 Task: Update the down payment of the saved search to $10,000.
Action: Mouse moved to (964, 143)
Screenshot: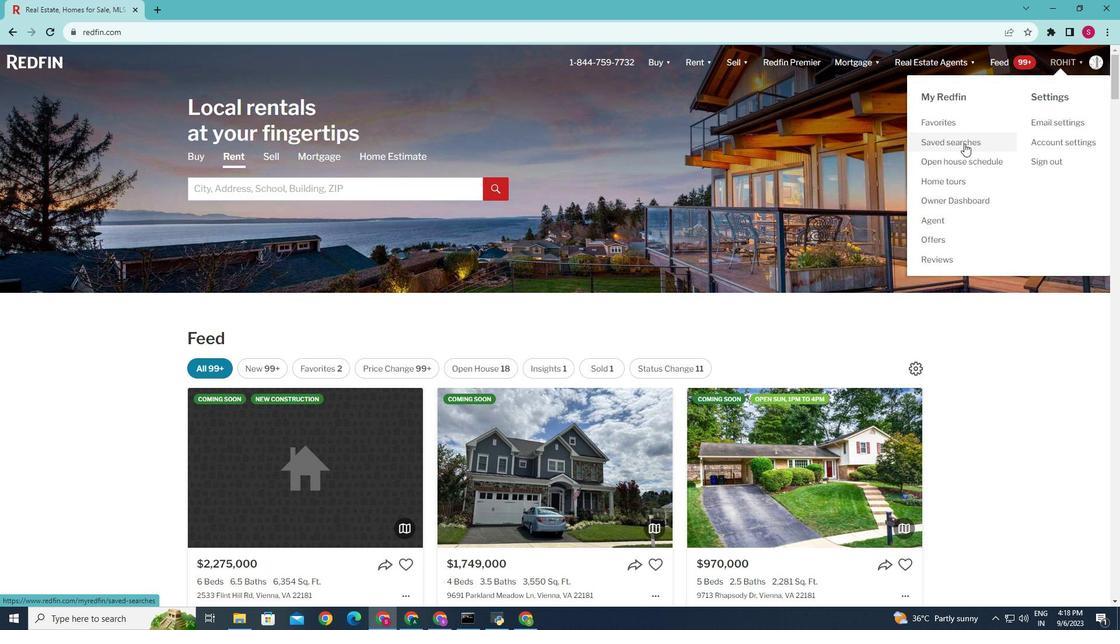 
Action: Mouse pressed left at (964, 143)
Screenshot: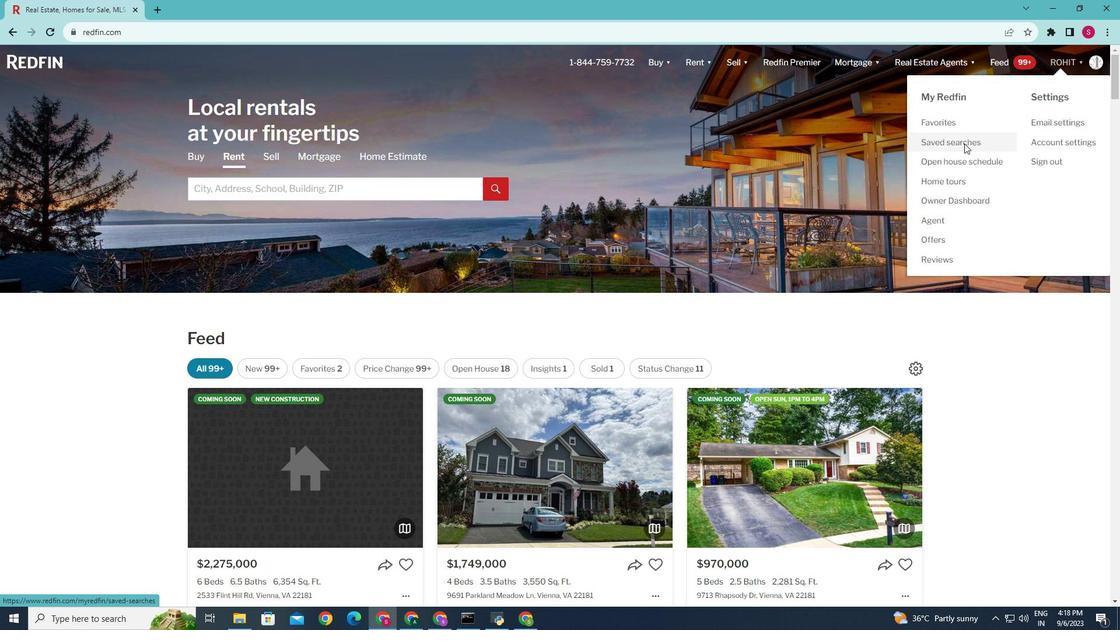 
Action: Mouse moved to (369, 280)
Screenshot: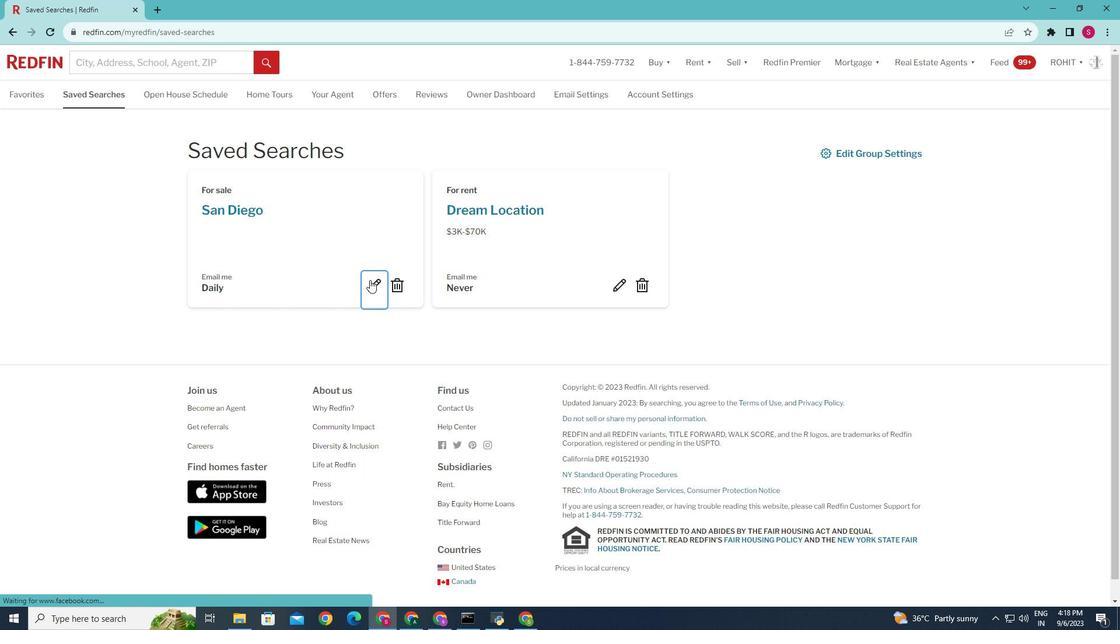 
Action: Mouse pressed left at (369, 280)
Screenshot: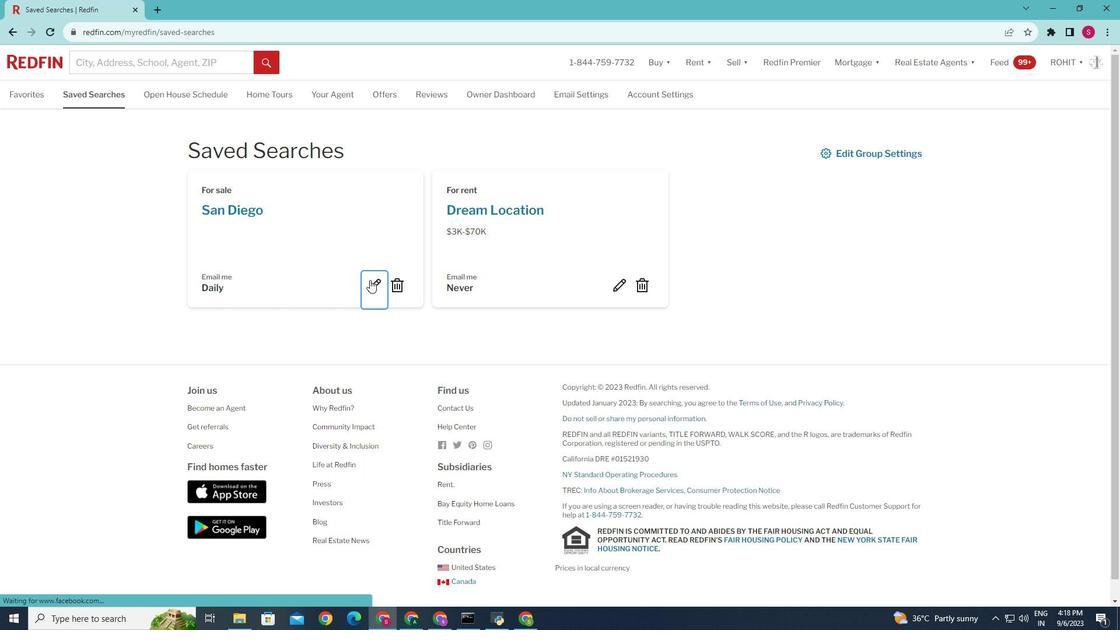 
Action: Mouse moved to (369, 284)
Screenshot: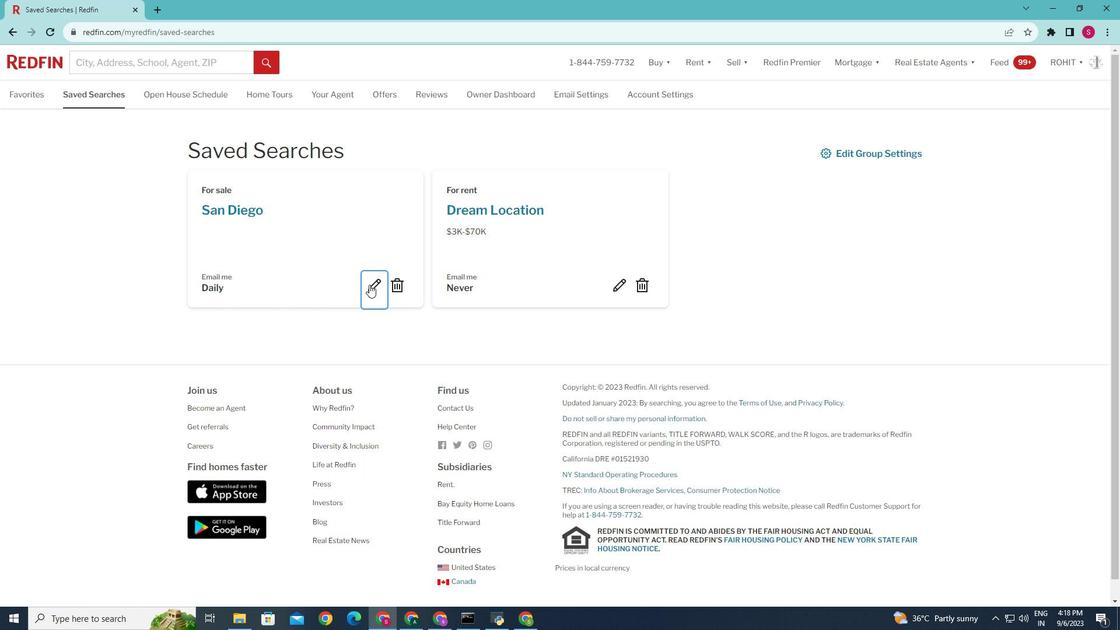 
Action: Mouse pressed left at (369, 284)
Screenshot: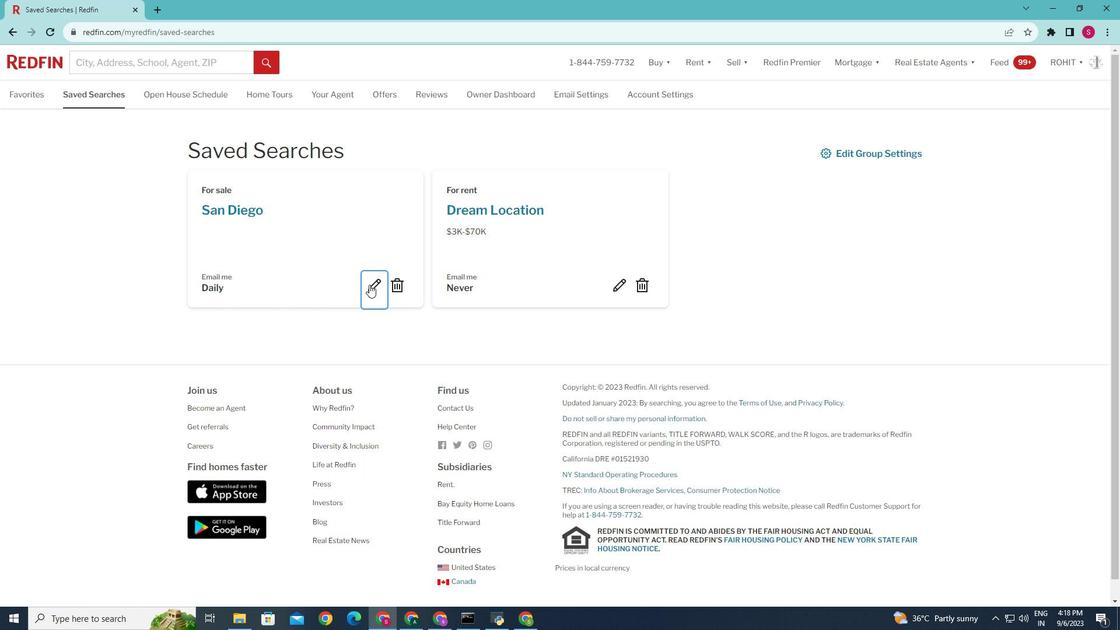 
Action: Mouse moved to (579, 390)
Screenshot: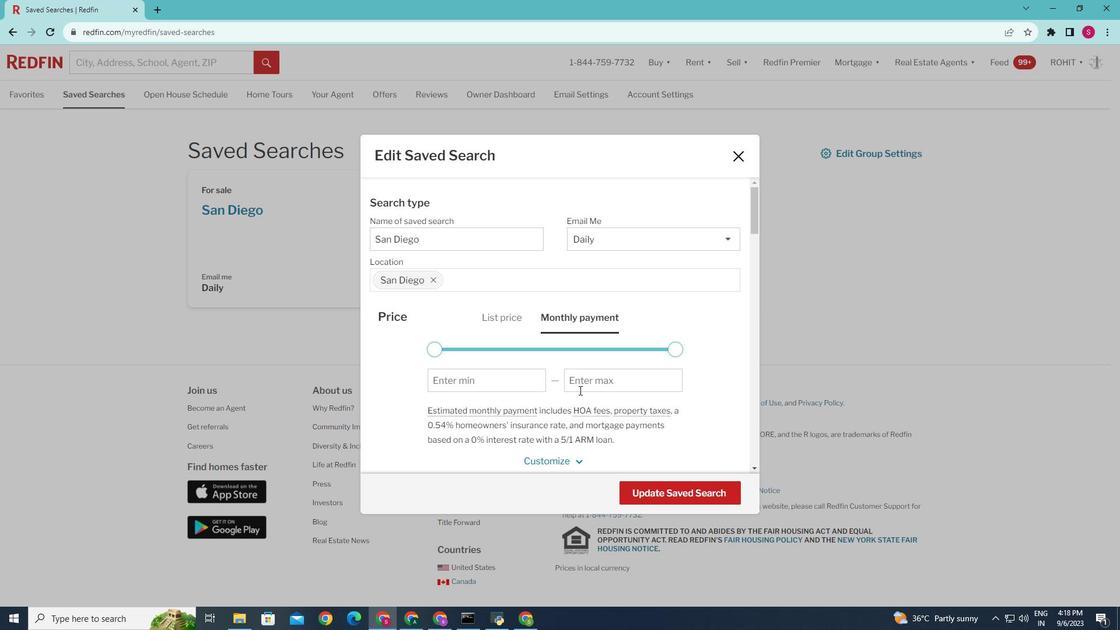 
Action: Mouse scrolled (579, 389) with delta (0, 0)
Screenshot: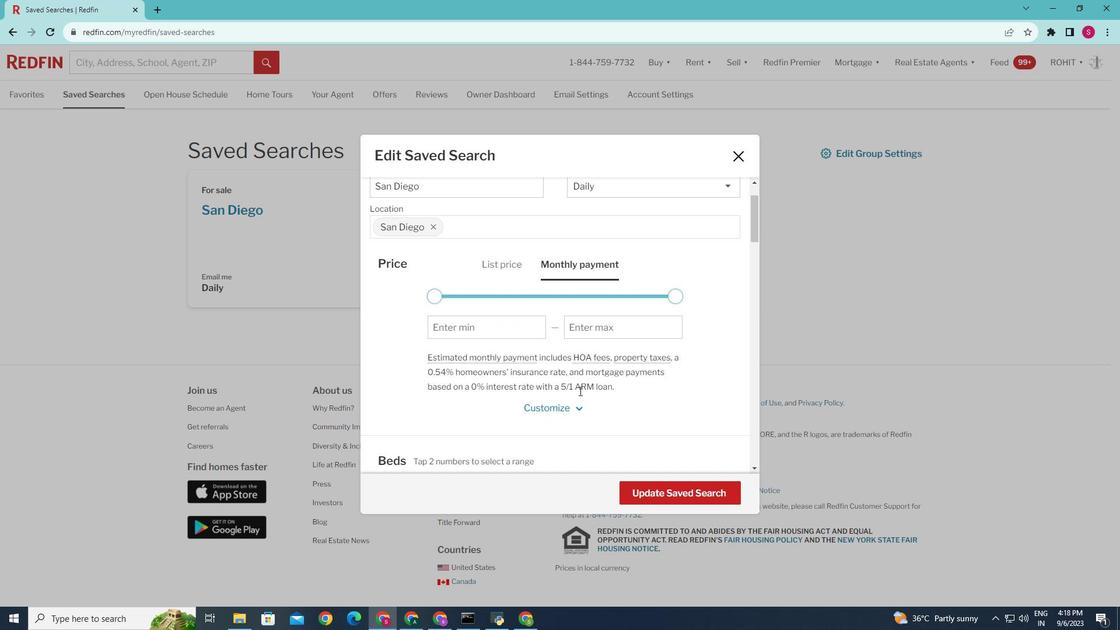 
Action: Mouse moved to (579, 391)
Screenshot: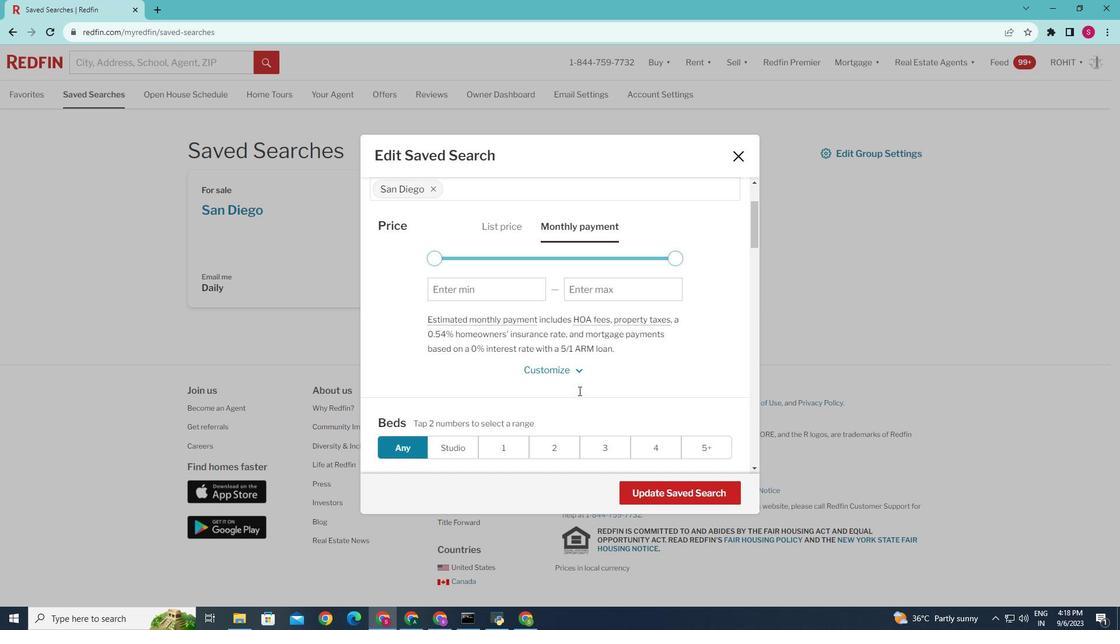 
Action: Mouse scrolled (579, 390) with delta (0, 0)
Screenshot: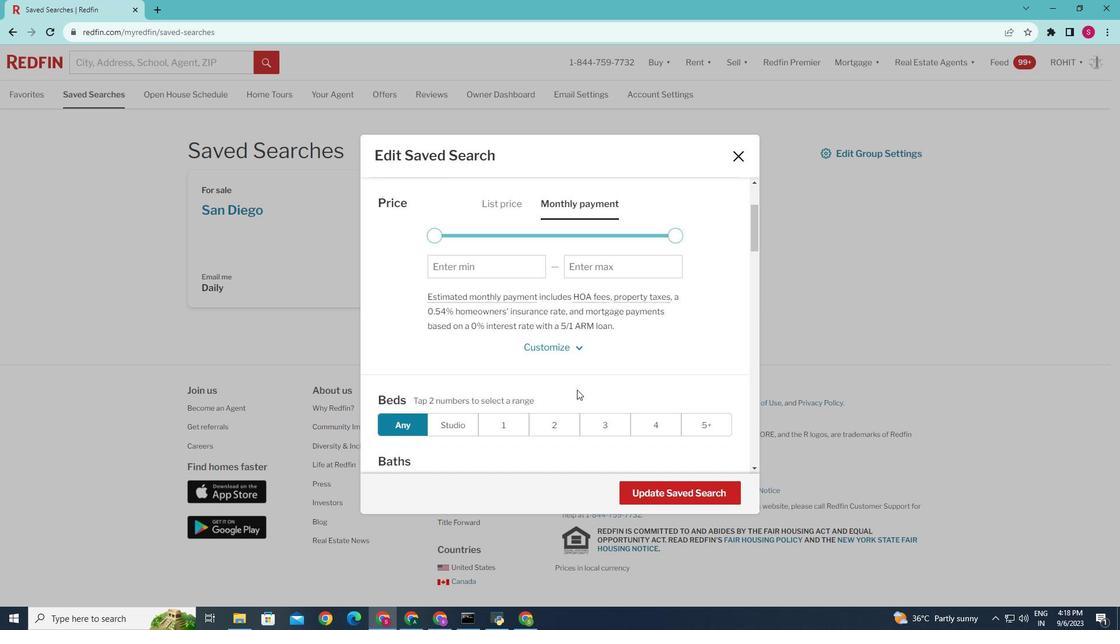 
Action: Mouse moved to (578, 391)
Screenshot: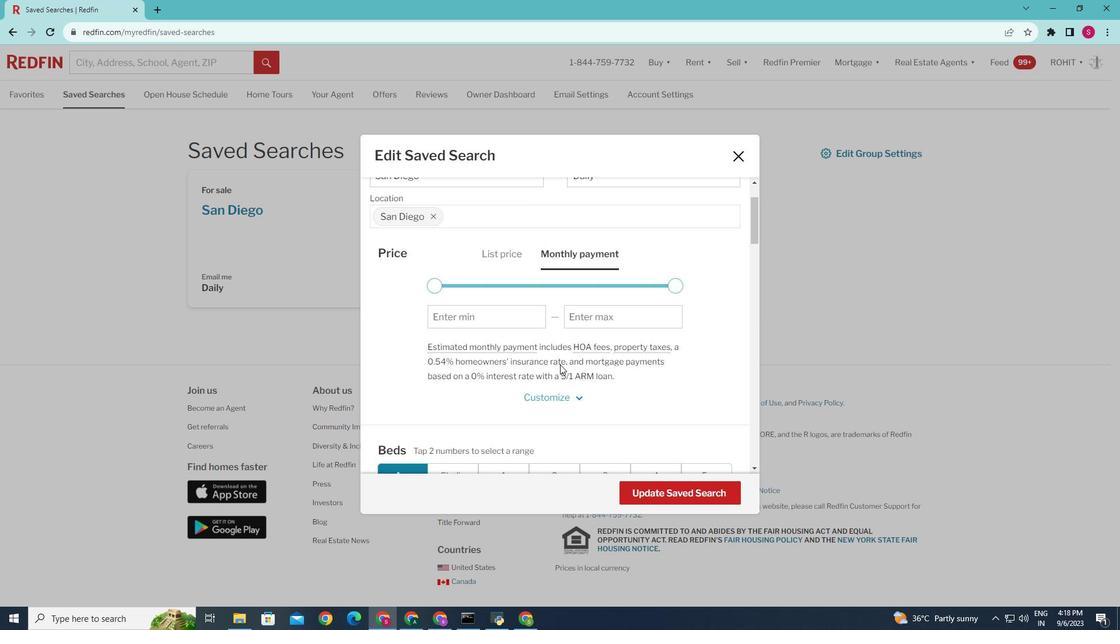 
Action: Mouse scrolled (578, 391) with delta (0, 0)
Screenshot: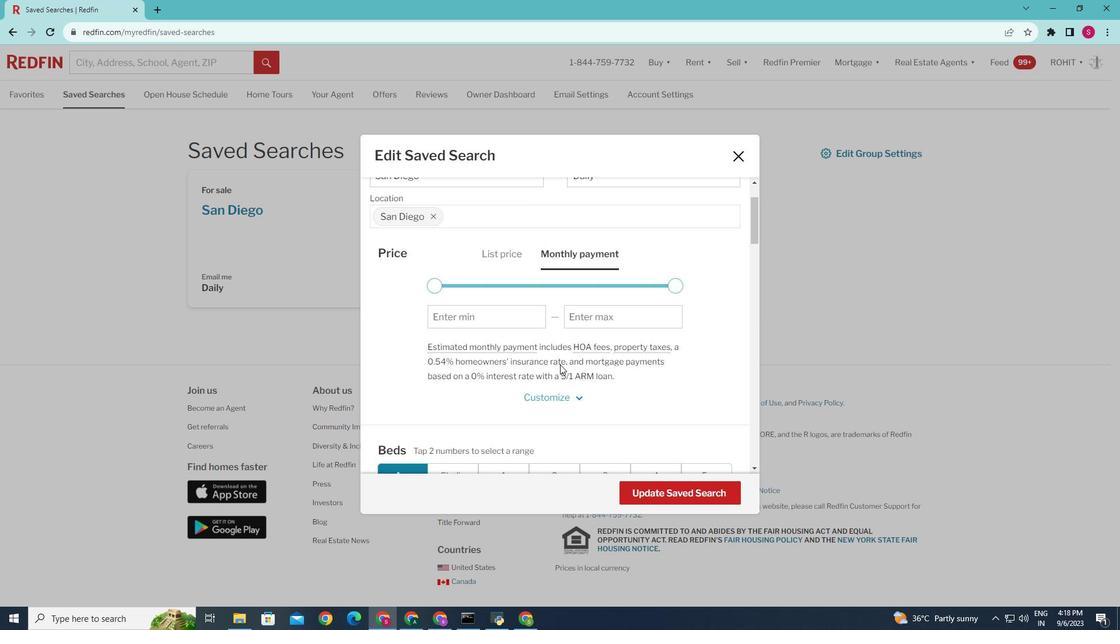 
Action: Mouse moved to (554, 399)
Screenshot: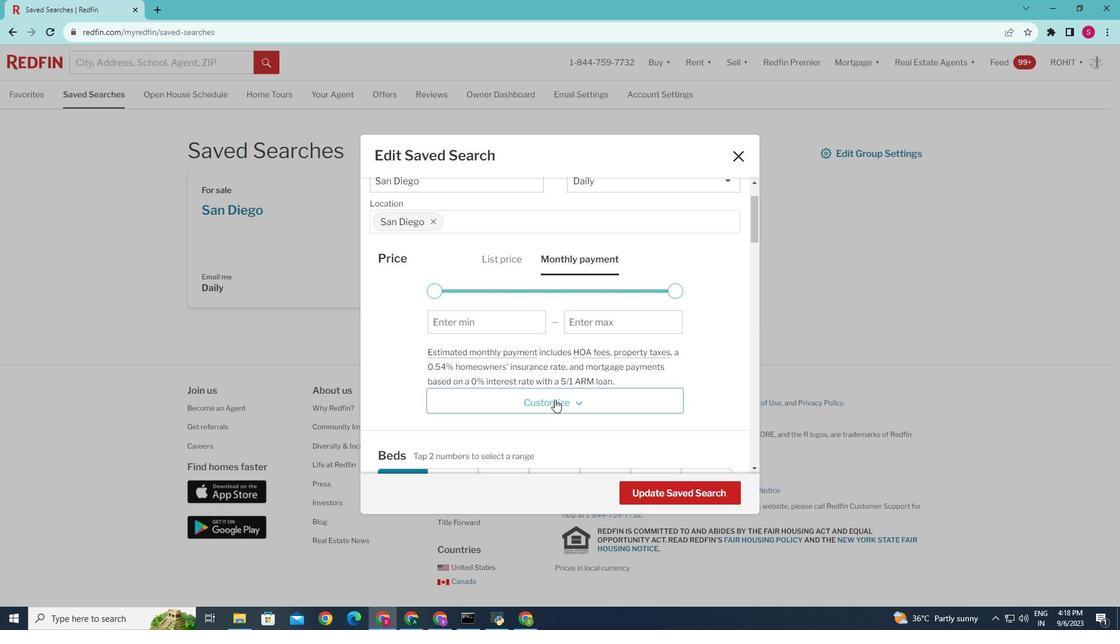
Action: Mouse pressed left at (554, 399)
Screenshot: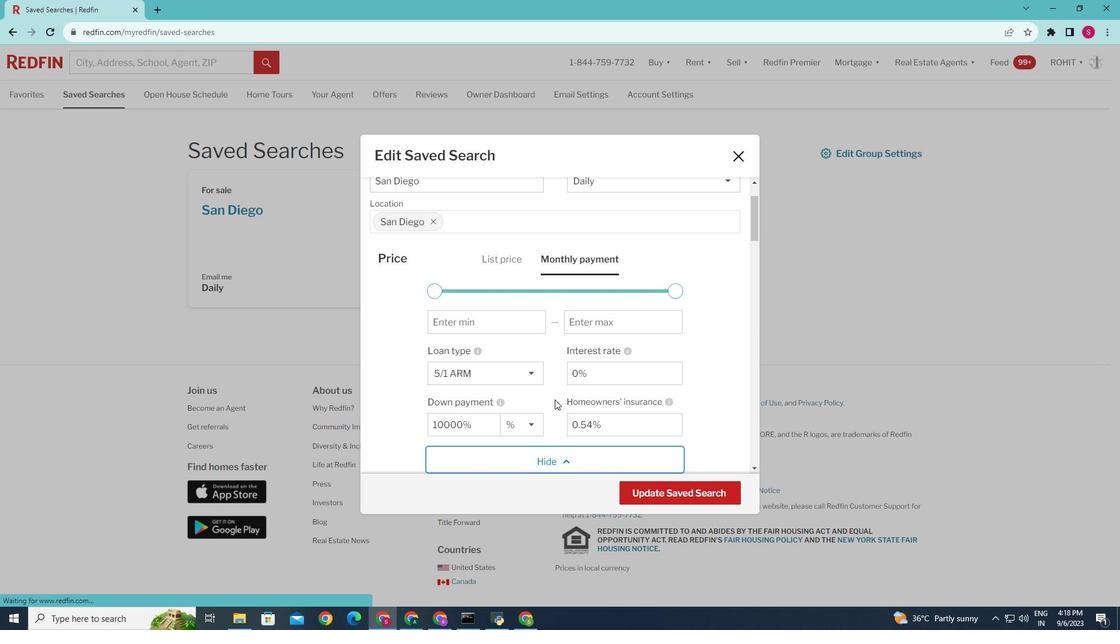 
Action: Mouse scrolled (554, 399) with delta (0, 0)
Screenshot: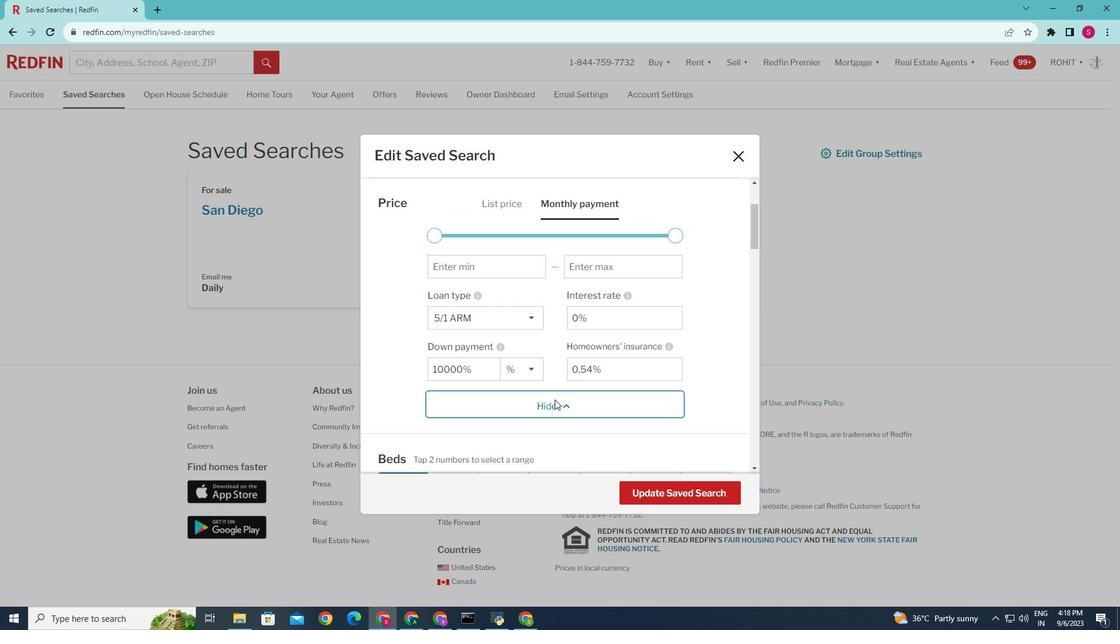 
Action: Mouse moved to (529, 366)
Screenshot: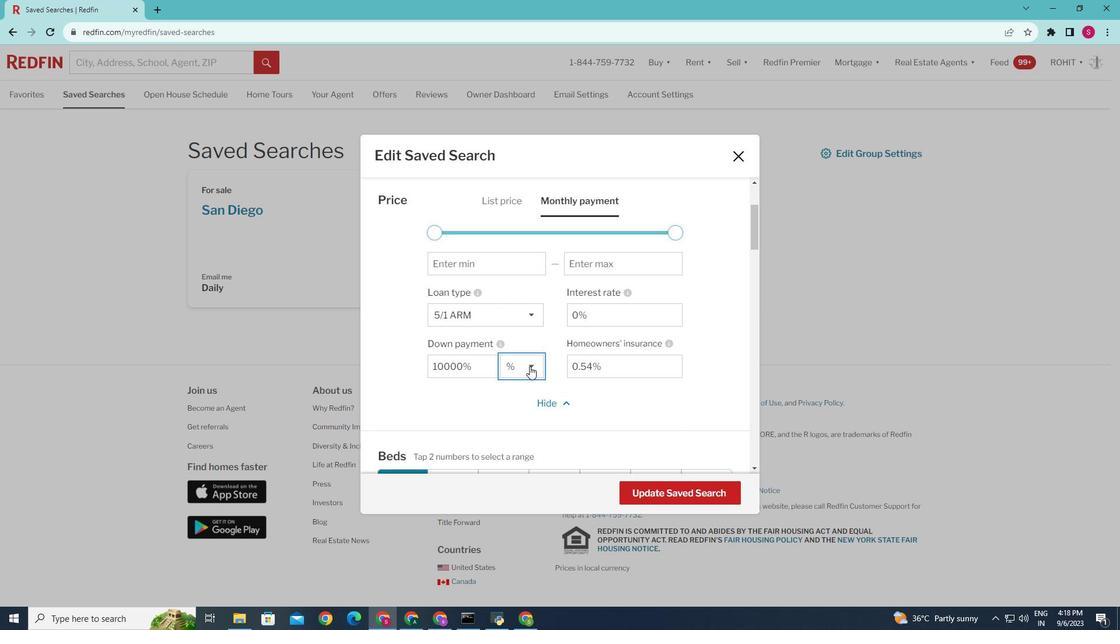 
Action: Mouse pressed left at (529, 366)
Screenshot: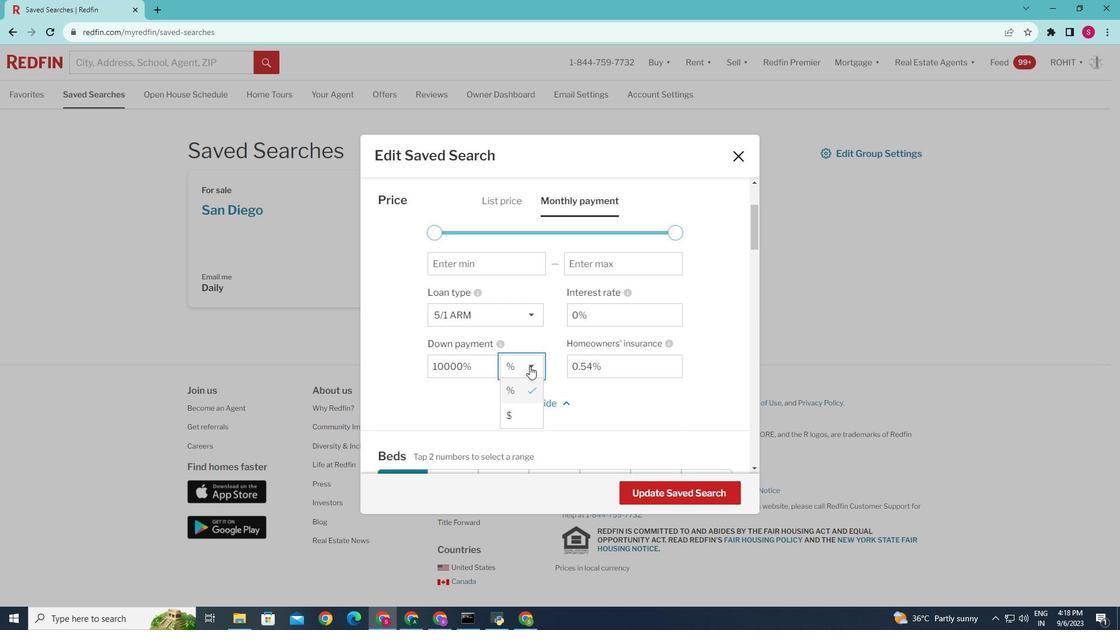
Action: Mouse moved to (513, 413)
Screenshot: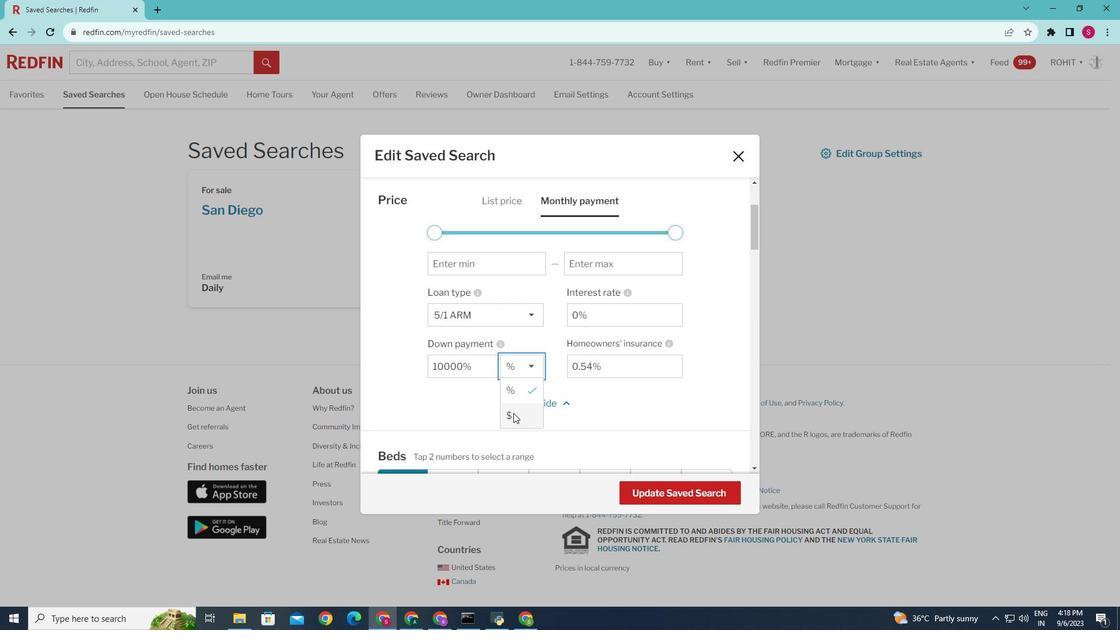 
Action: Mouse pressed left at (513, 413)
Screenshot: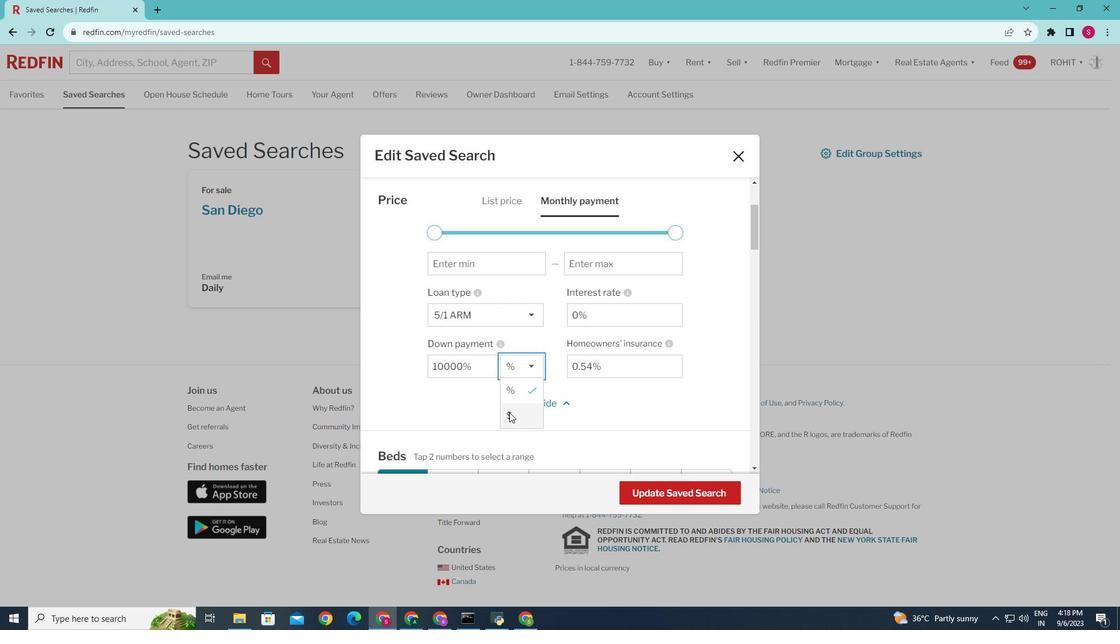 
Action: Mouse moved to (454, 367)
Screenshot: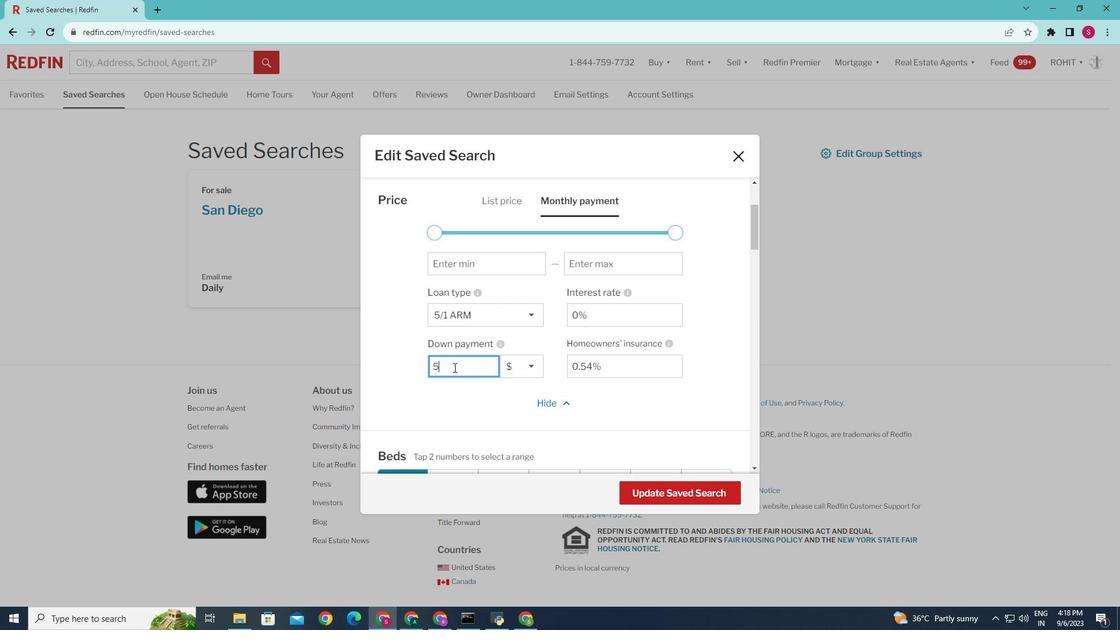 
Action: Mouse pressed left at (454, 367)
Screenshot: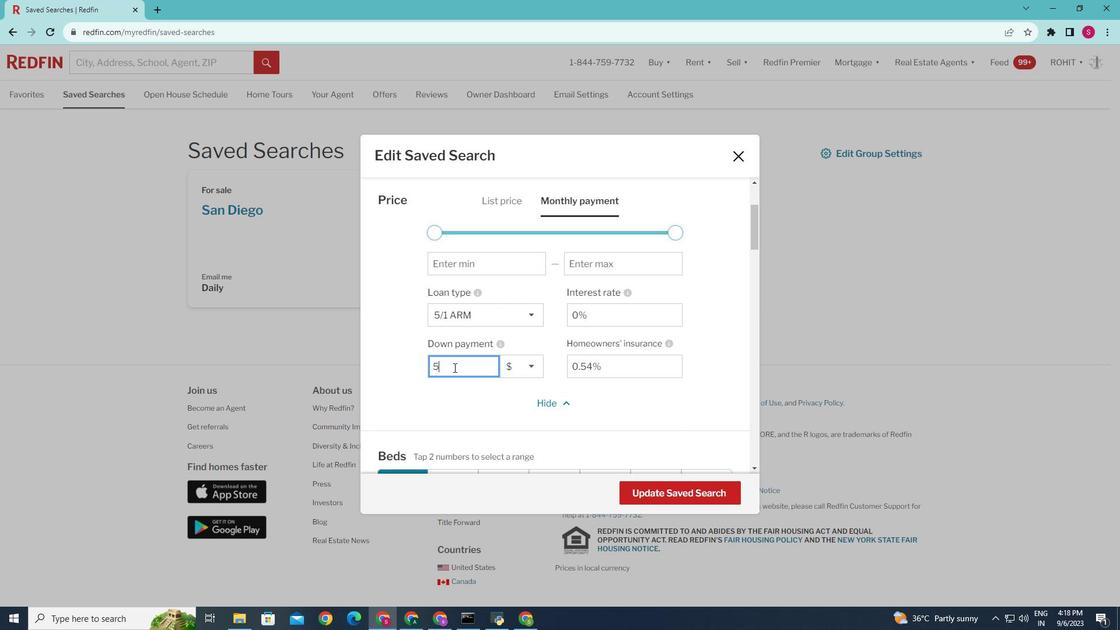 
Action: Key pressed <Key.backspace>10000
Screenshot: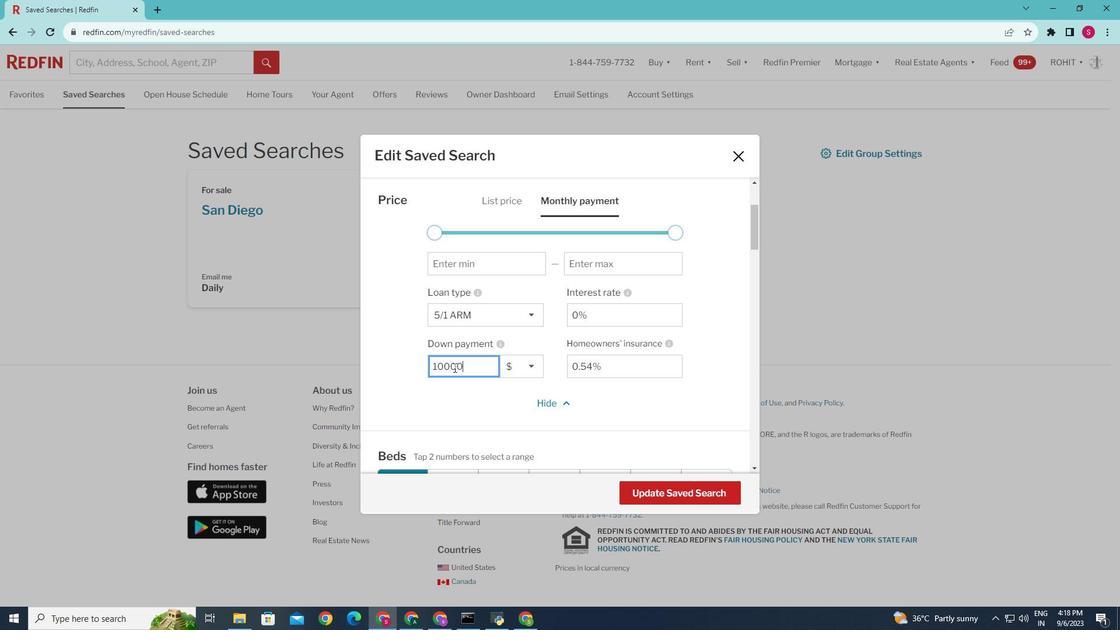 
Action: Mouse moved to (635, 491)
Screenshot: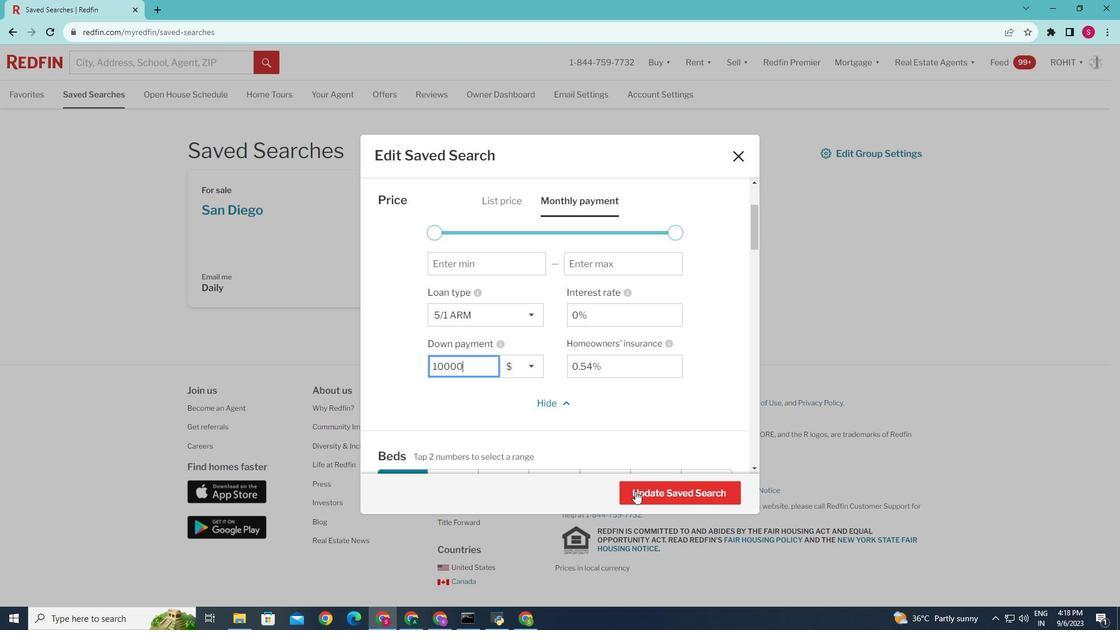 
Action: Mouse pressed left at (635, 491)
Screenshot: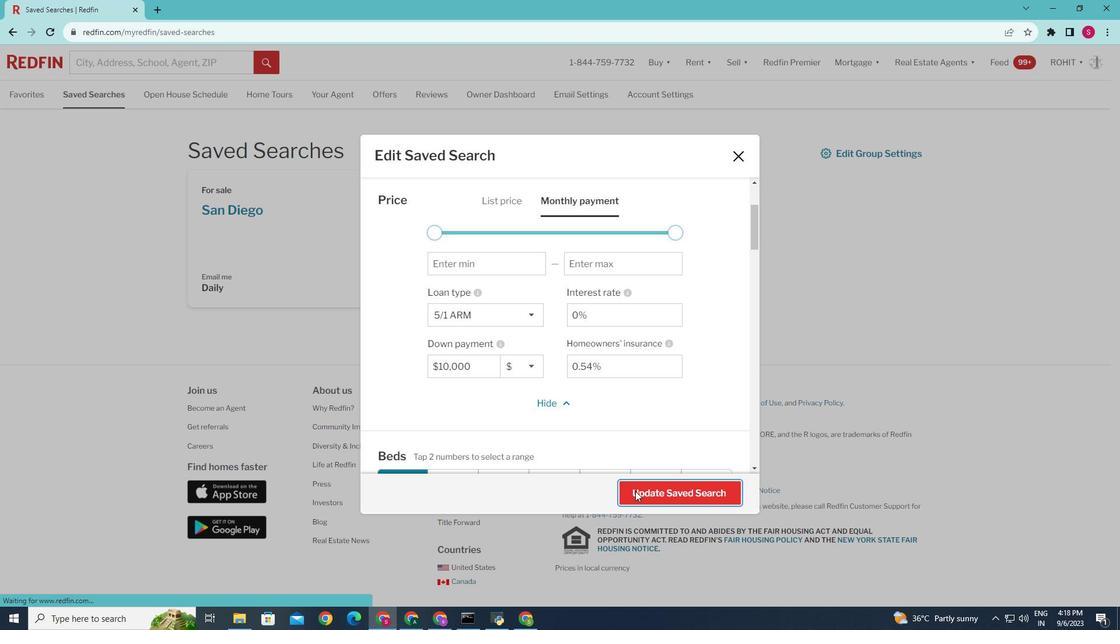 
Action: Mouse moved to (664, 466)
Screenshot: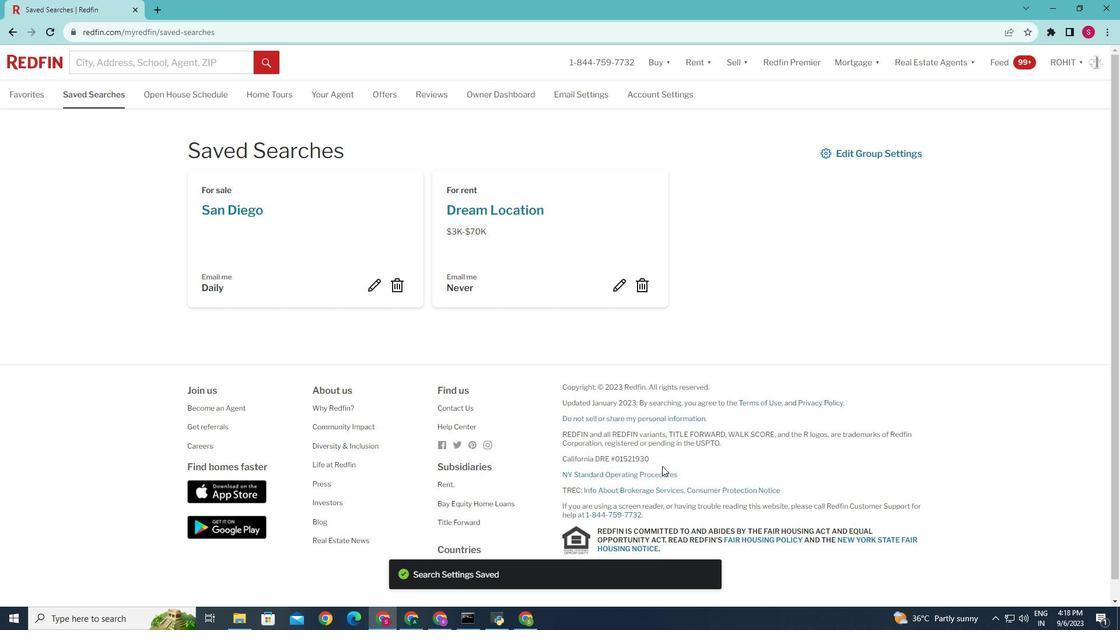 
